 Task: Look for products from Siggi's only.
Action: Mouse pressed left at (17, 112)
Screenshot: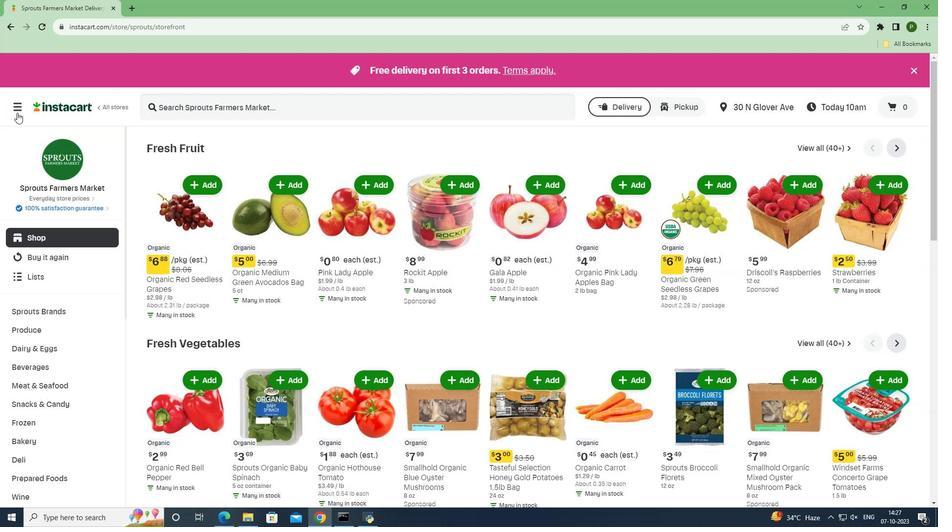 
Action: Mouse moved to (18, 260)
Screenshot: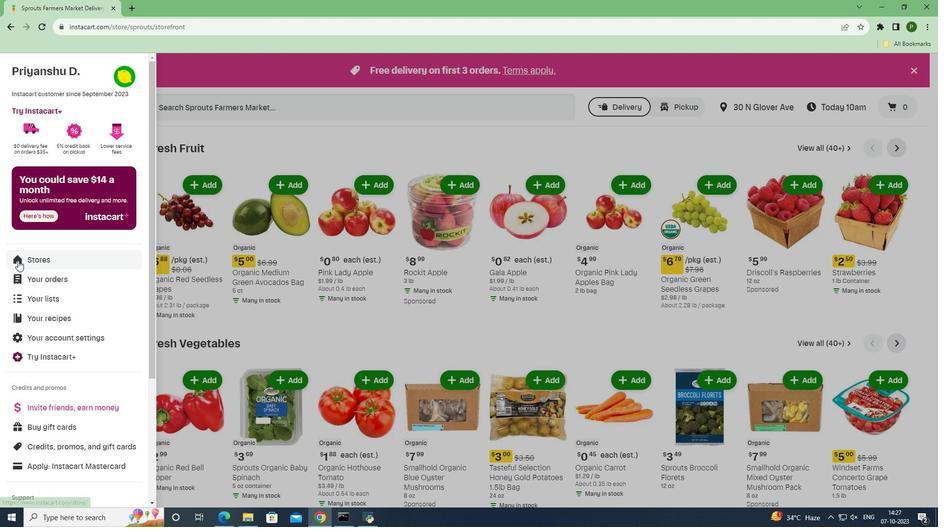 
Action: Mouse pressed left at (18, 260)
Screenshot: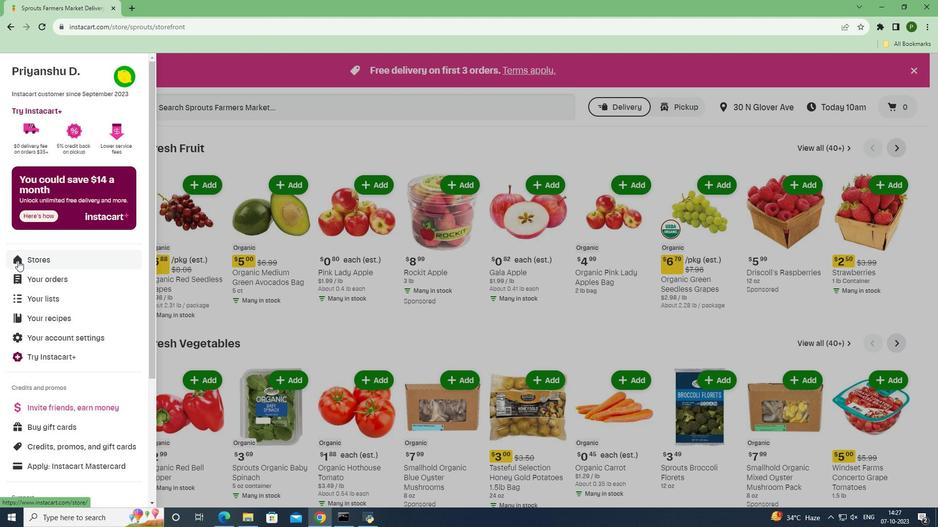 
Action: Mouse moved to (223, 109)
Screenshot: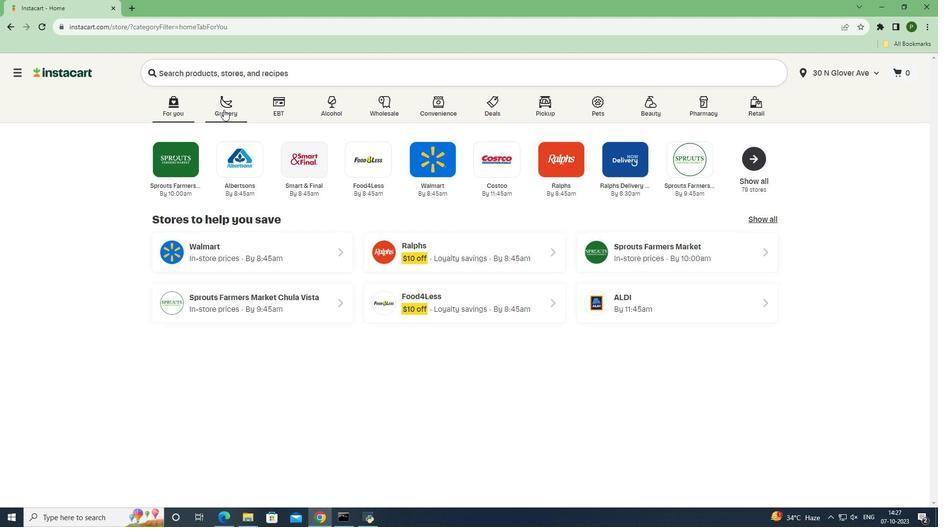 
Action: Mouse pressed left at (223, 109)
Screenshot: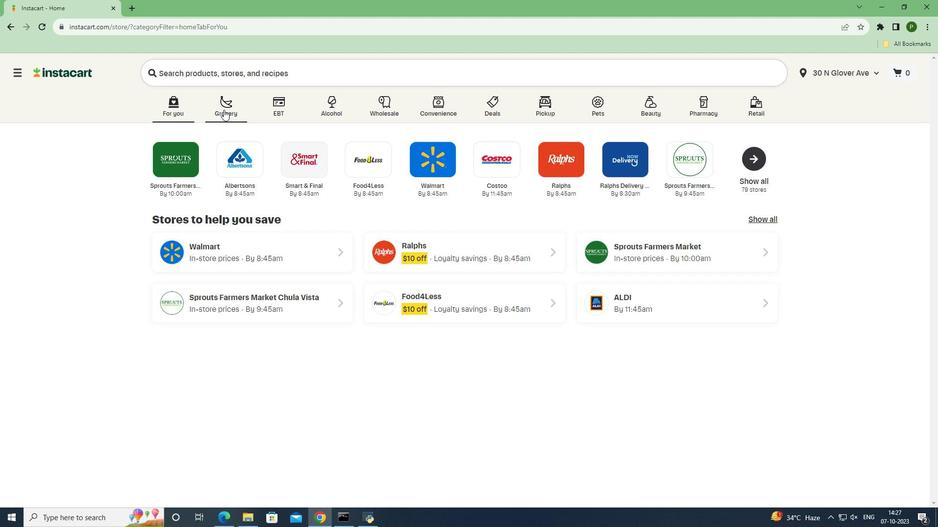 
Action: Mouse moved to (390, 225)
Screenshot: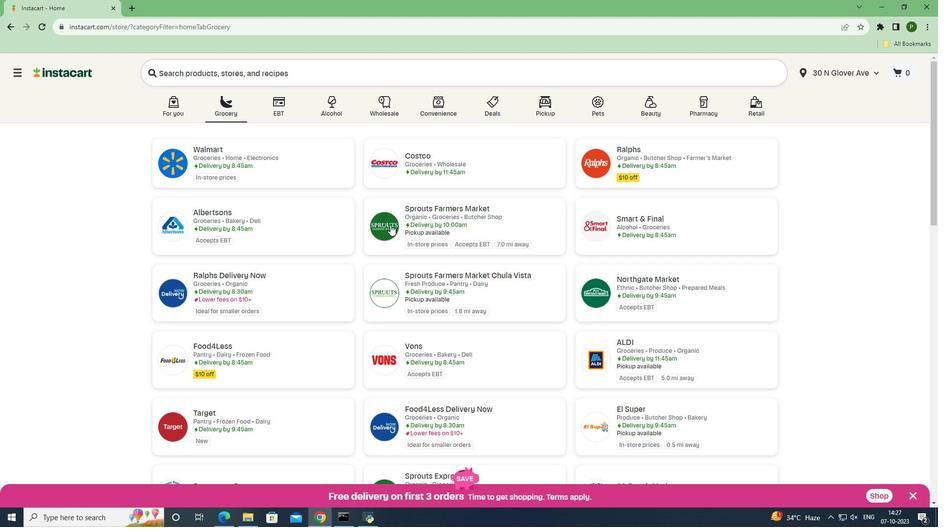 
Action: Mouse pressed left at (390, 225)
Screenshot: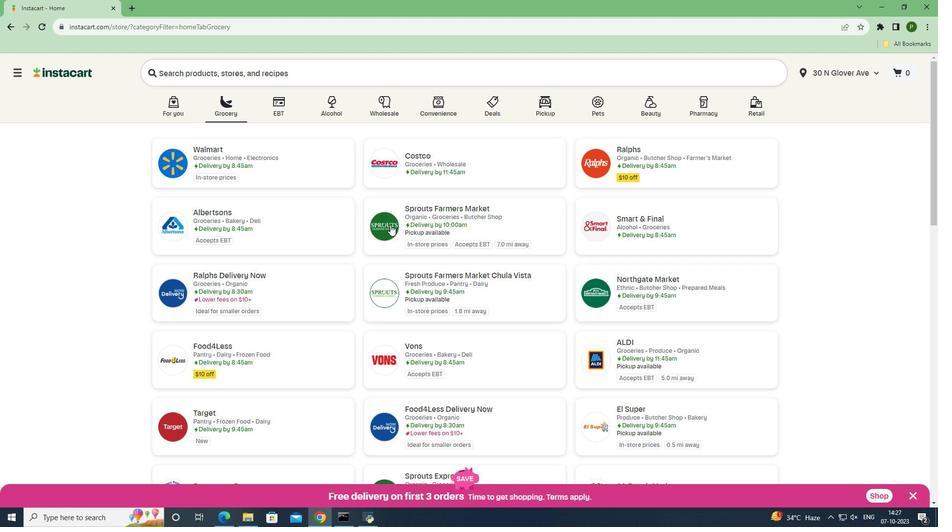 
Action: Mouse moved to (99, 315)
Screenshot: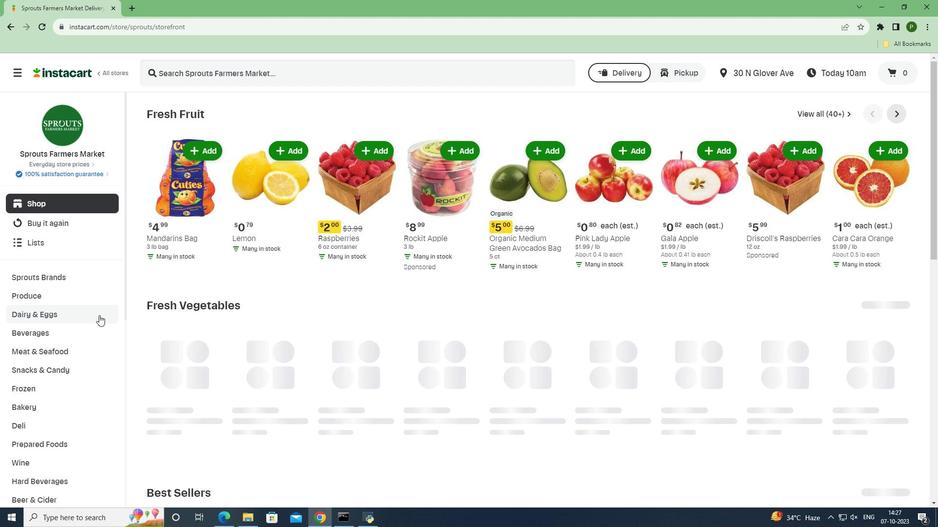
Action: Mouse pressed left at (99, 315)
Screenshot: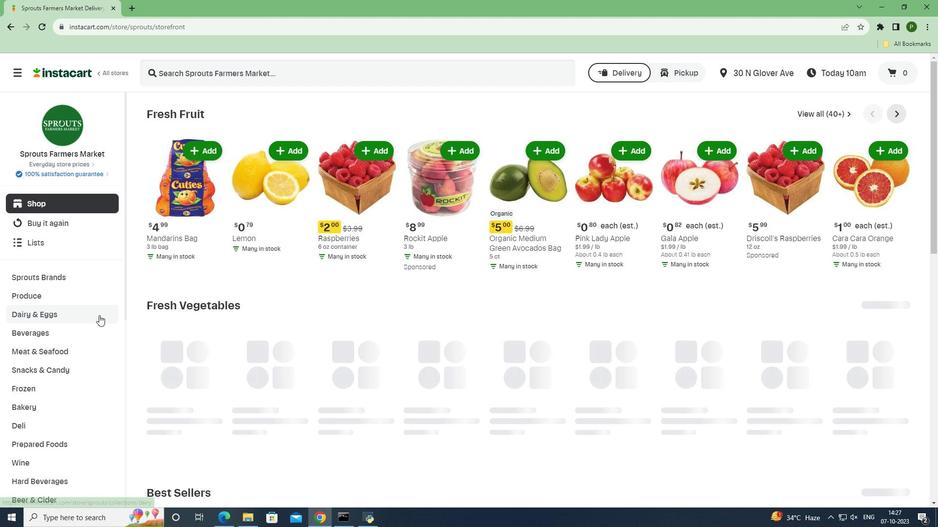 
Action: Mouse moved to (62, 417)
Screenshot: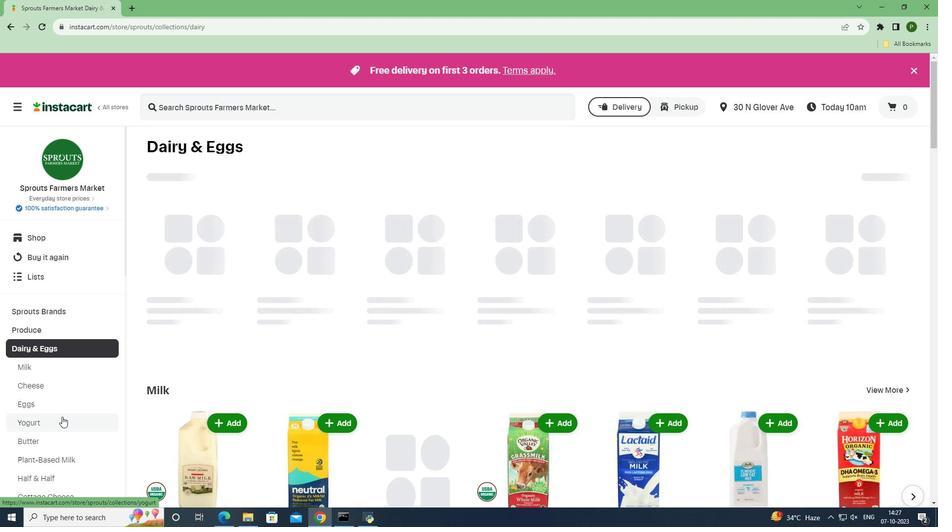 
Action: Mouse pressed left at (62, 417)
Screenshot: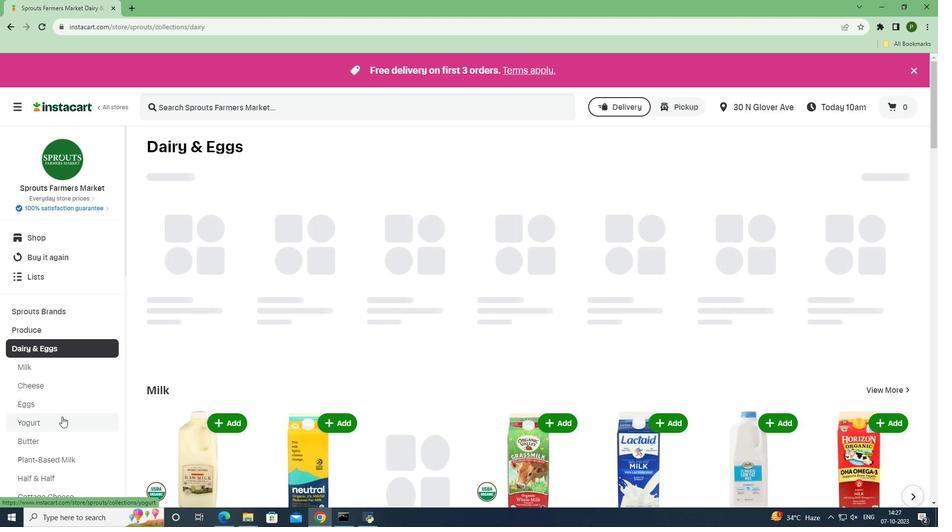
Action: Mouse moved to (312, 223)
Screenshot: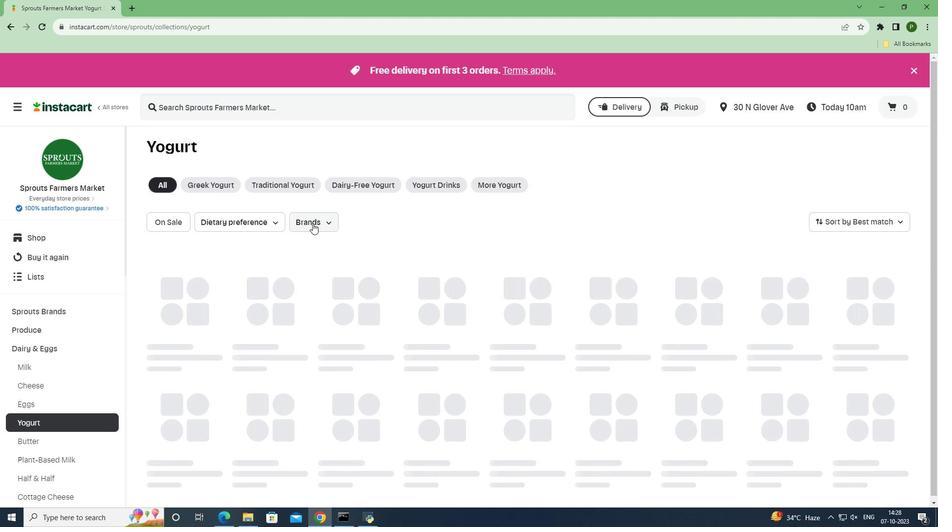 
Action: Mouse pressed left at (312, 223)
Screenshot: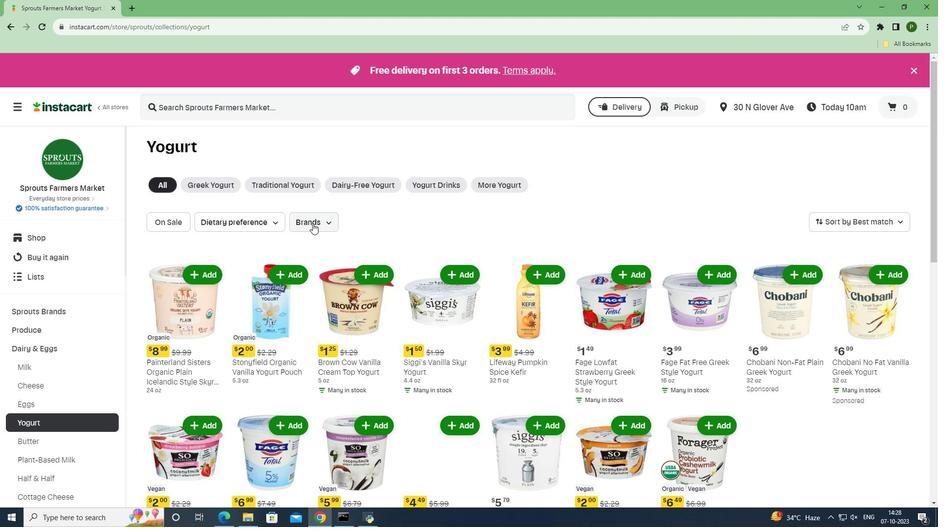 
Action: Mouse moved to (325, 299)
Screenshot: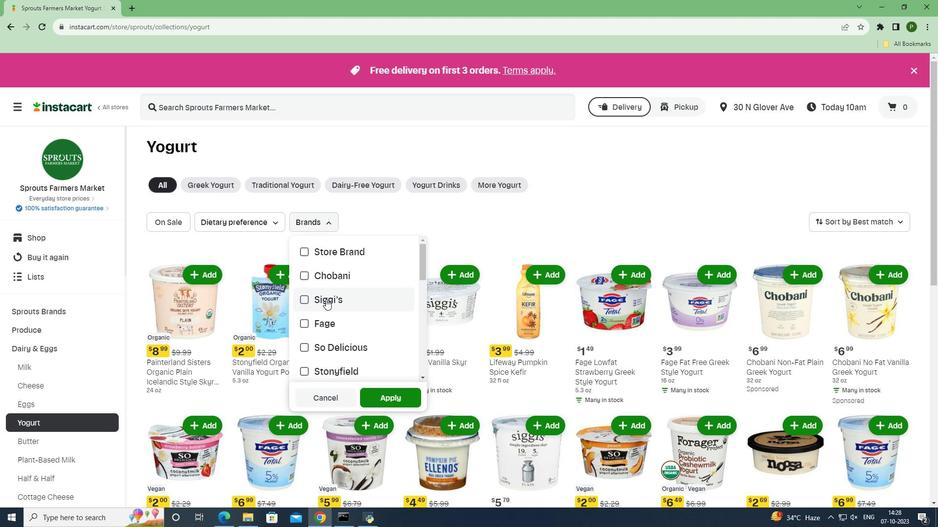 
Action: Mouse pressed left at (325, 299)
Screenshot: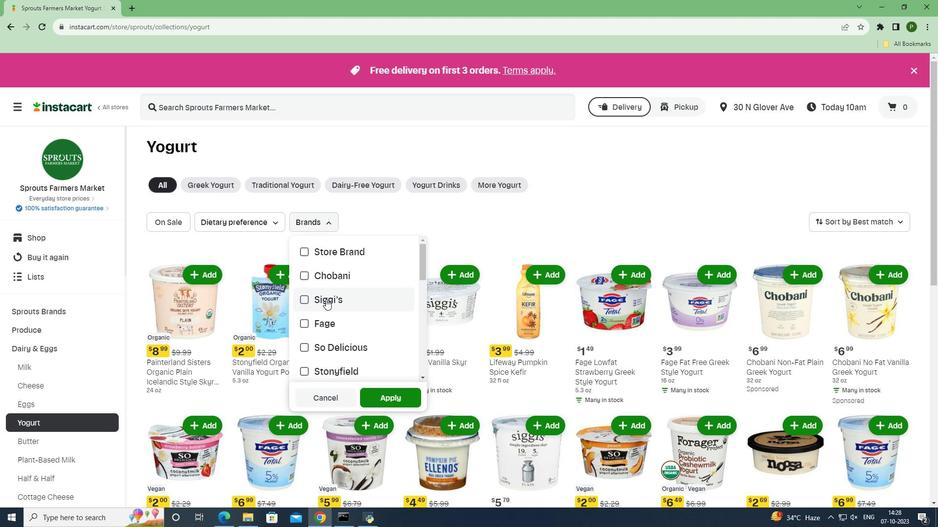 
Action: Mouse moved to (389, 396)
Screenshot: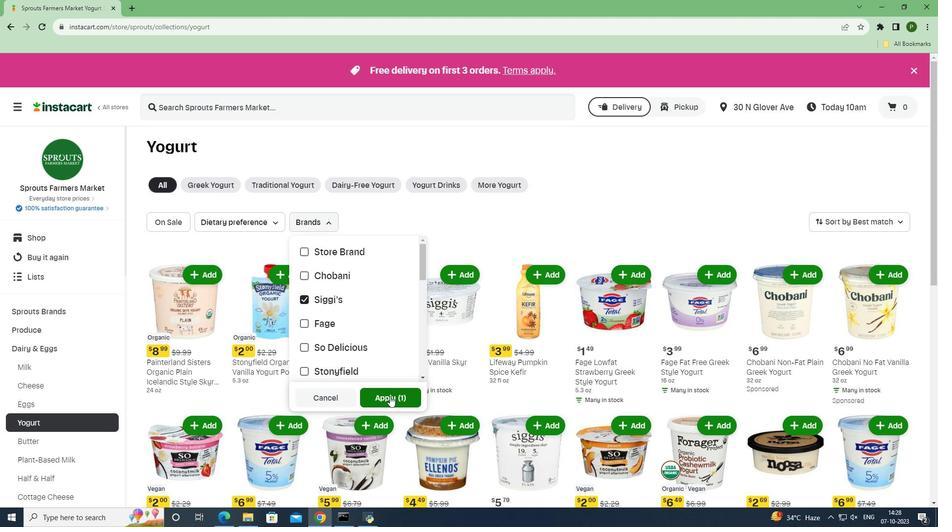 
Action: Mouse pressed left at (389, 396)
Screenshot: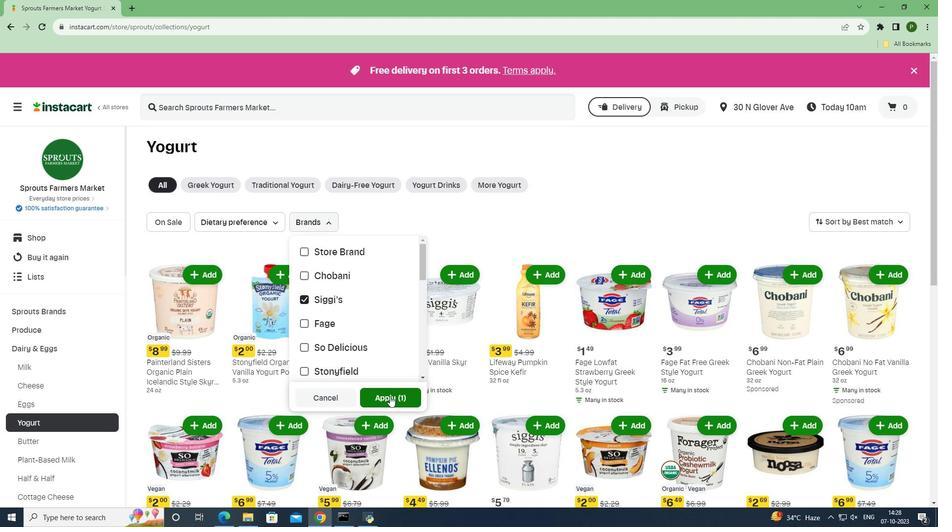 
Action: Mouse moved to (480, 386)
Screenshot: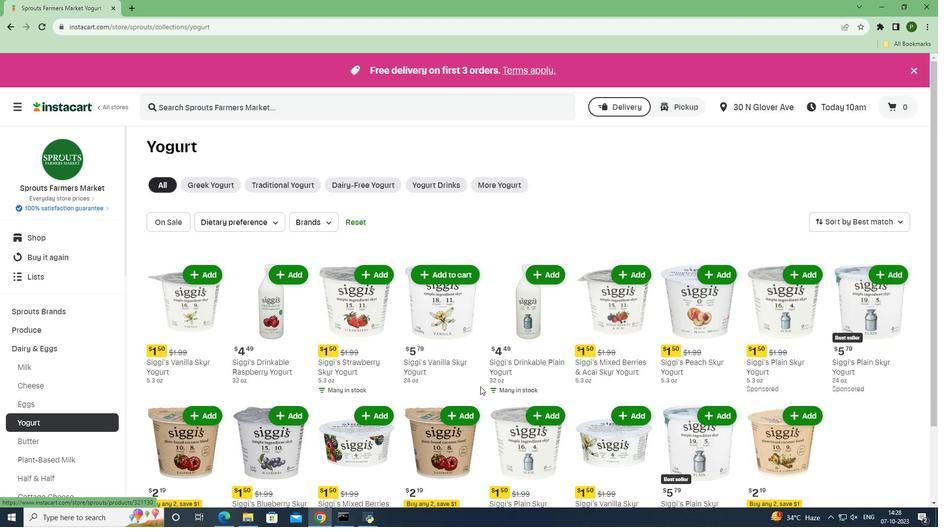 
